 Task: Move the task Implement a feature for users to share their location and find nearby friends to the section To-Do in the project WorkFlow and sort the tasks in the project by Due Date.
Action: Mouse moved to (73, 269)
Screenshot: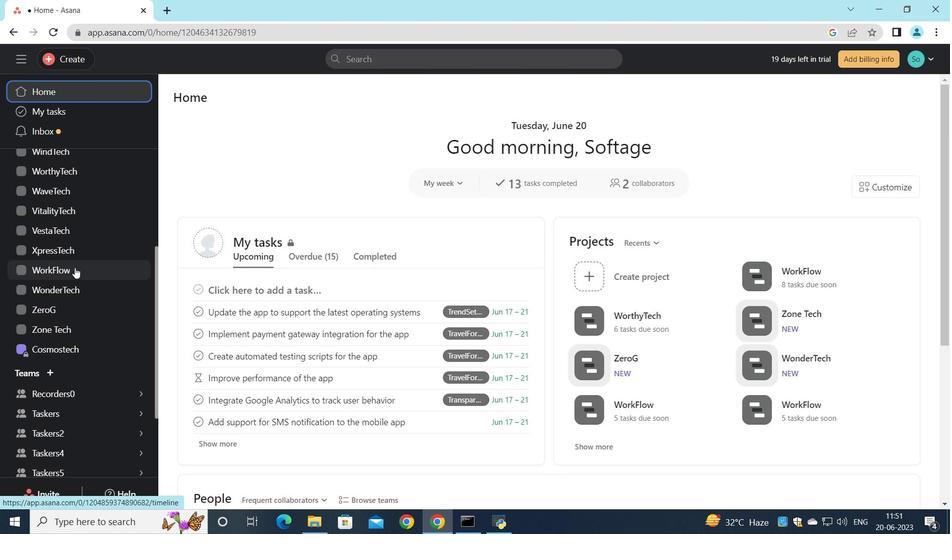 
Action: Mouse pressed left at (73, 269)
Screenshot: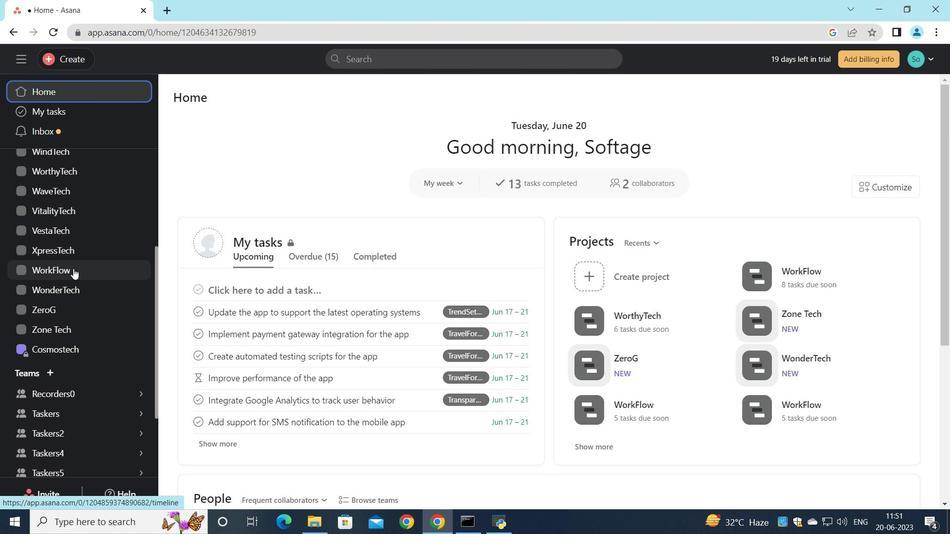 
Action: Mouse moved to (489, 227)
Screenshot: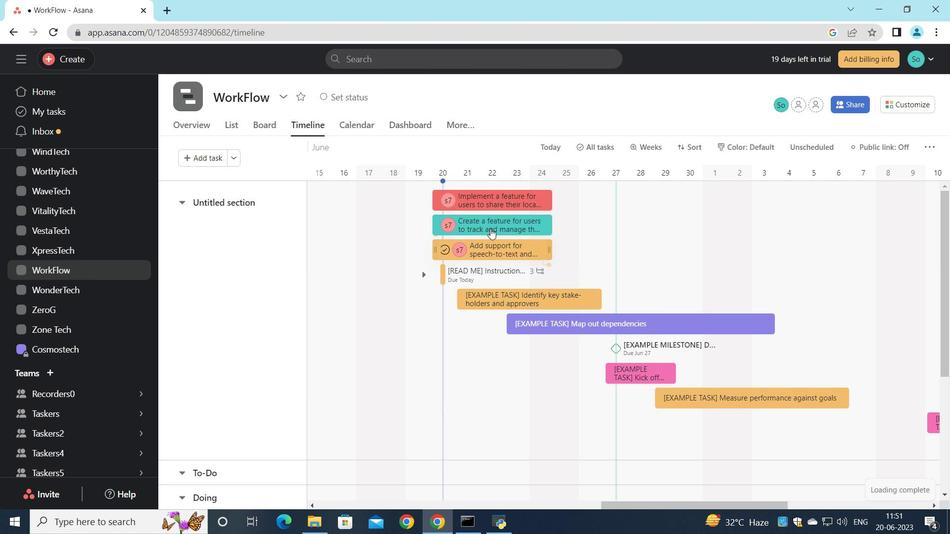 
Action: Mouse scrolled (489, 227) with delta (0, 0)
Screenshot: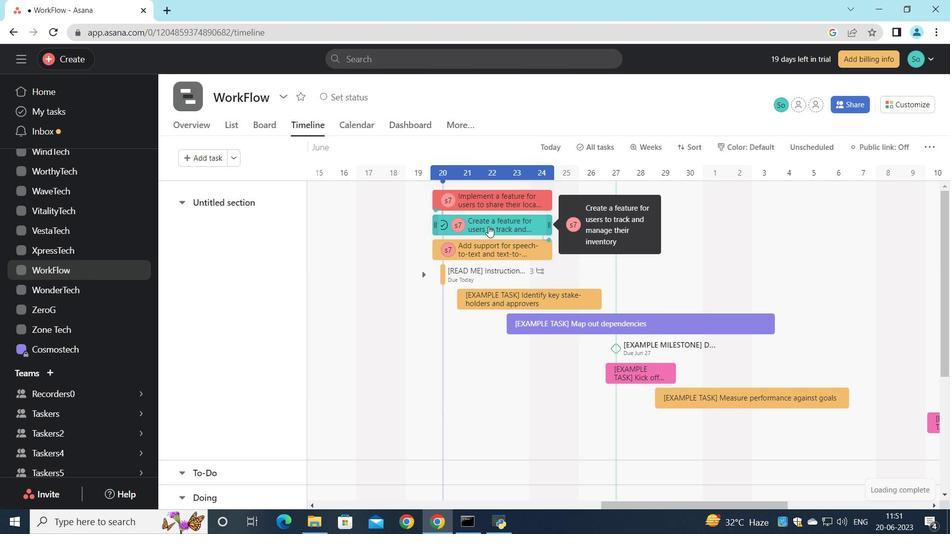 
Action: Mouse moved to (487, 201)
Screenshot: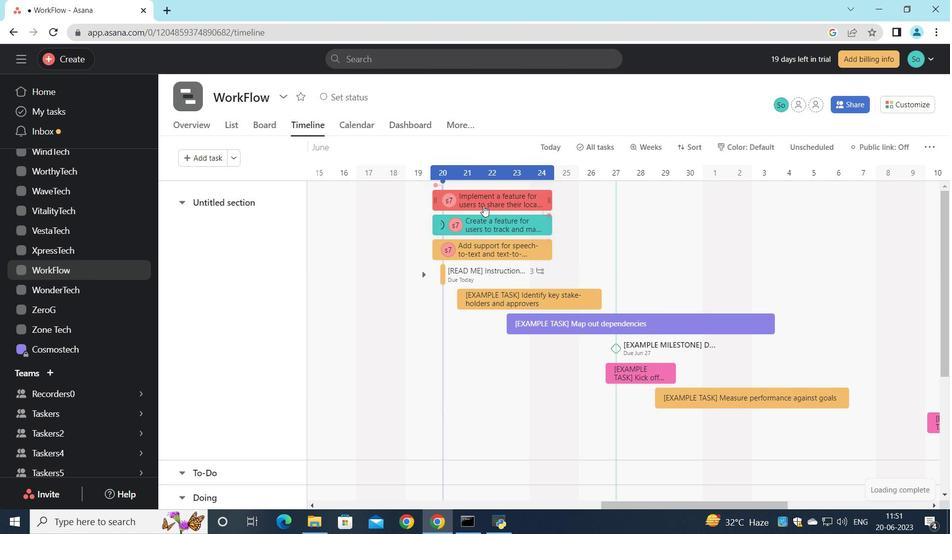 
Action: Mouse pressed left at (487, 201)
Screenshot: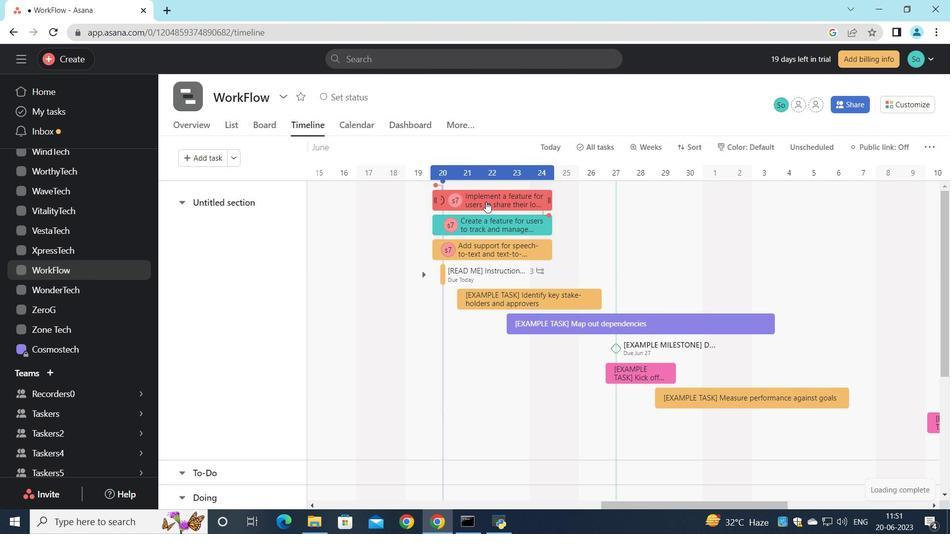 
Action: Mouse moved to (712, 292)
Screenshot: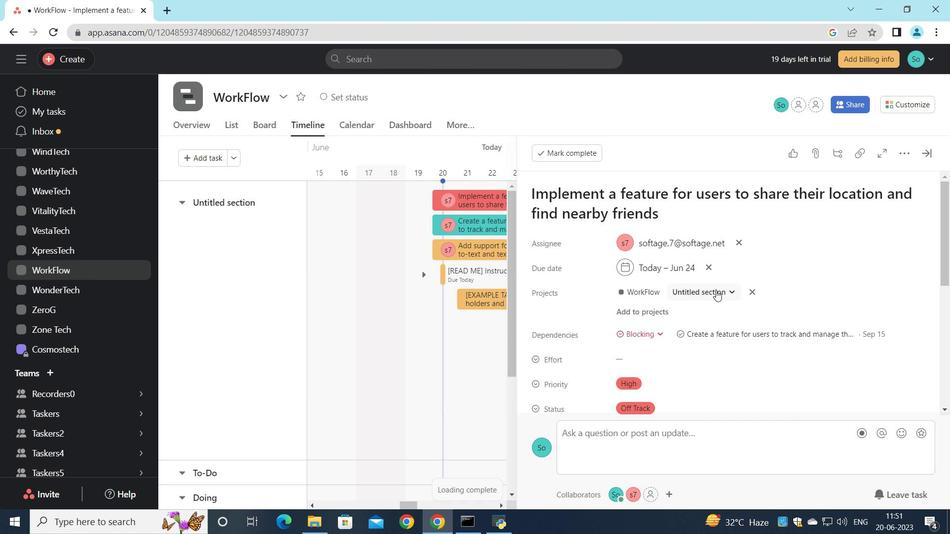 
Action: Mouse pressed left at (712, 292)
Screenshot: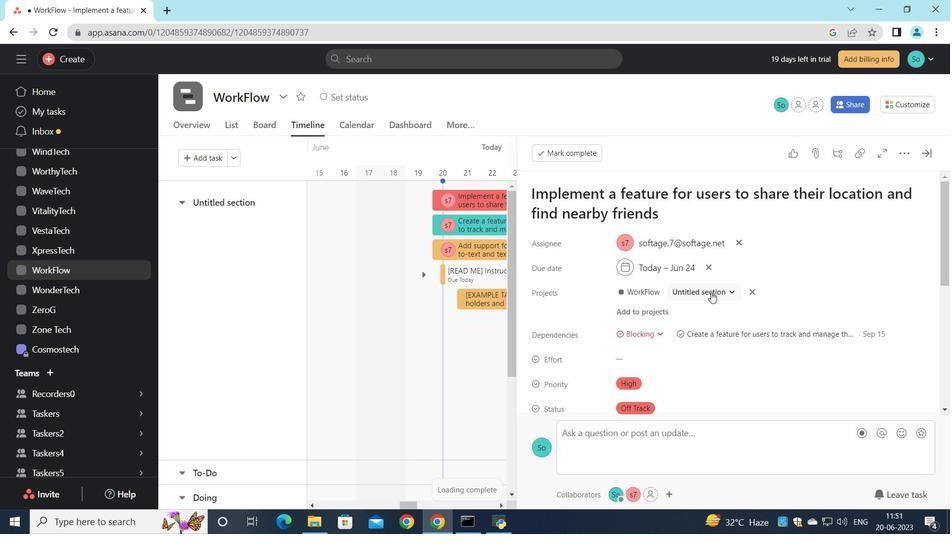 
Action: Mouse moved to (682, 346)
Screenshot: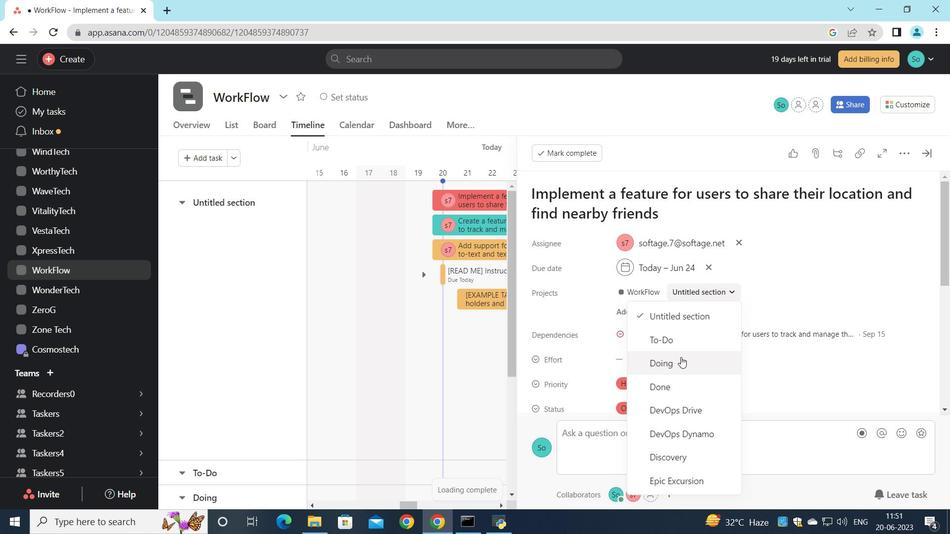 
Action: Mouse pressed left at (682, 346)
Screenshot: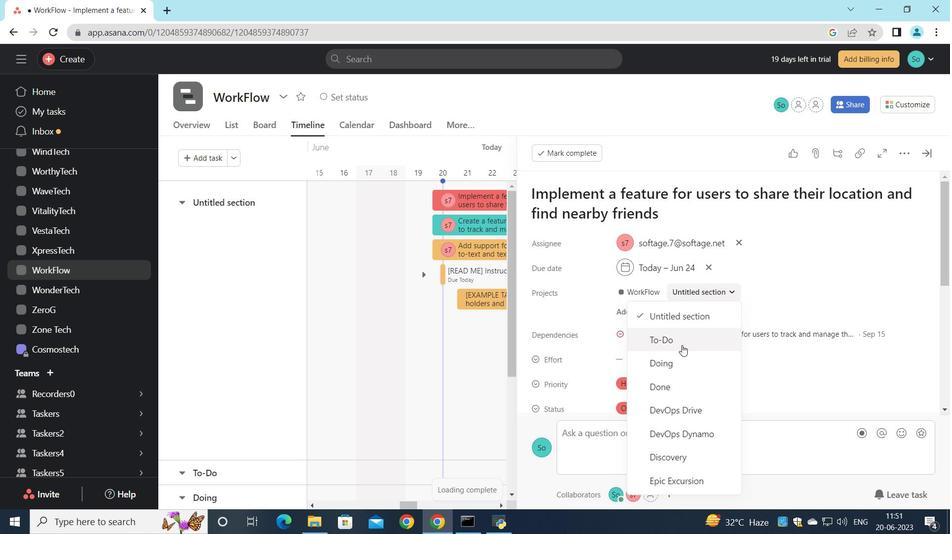 
Action: Mouse moved to (484, 334)
Screenshot: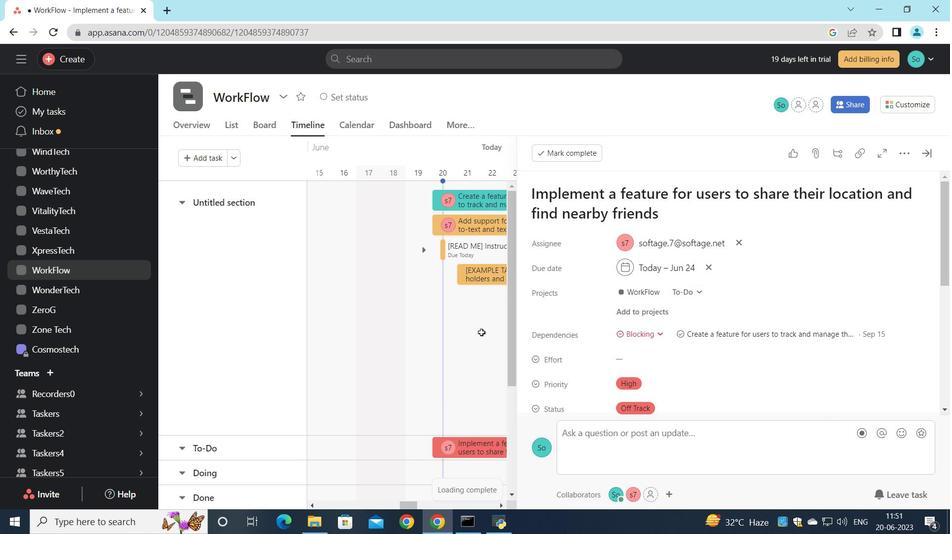 
Action: Mouse pressed left at (484, 334)
Screenshot: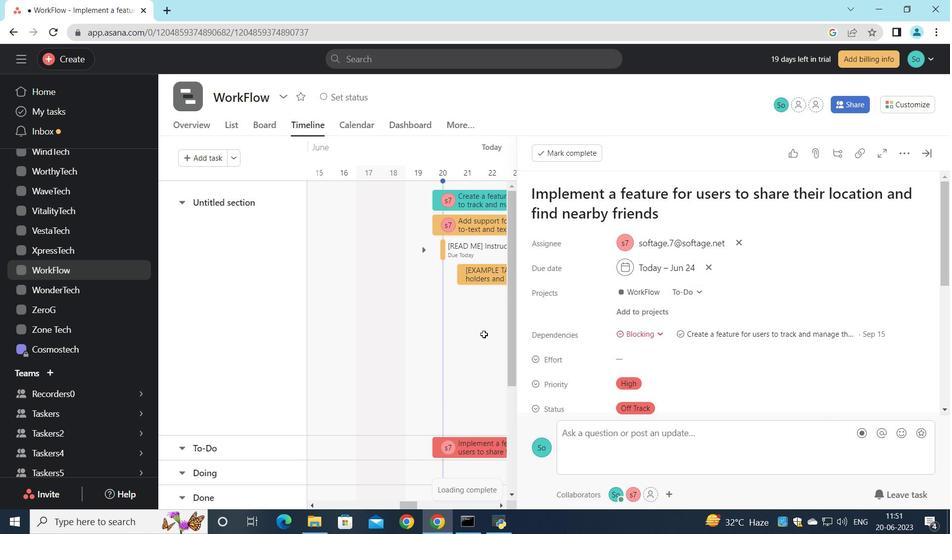 
Action: Mouse moved to (235, 127)
Screenshot: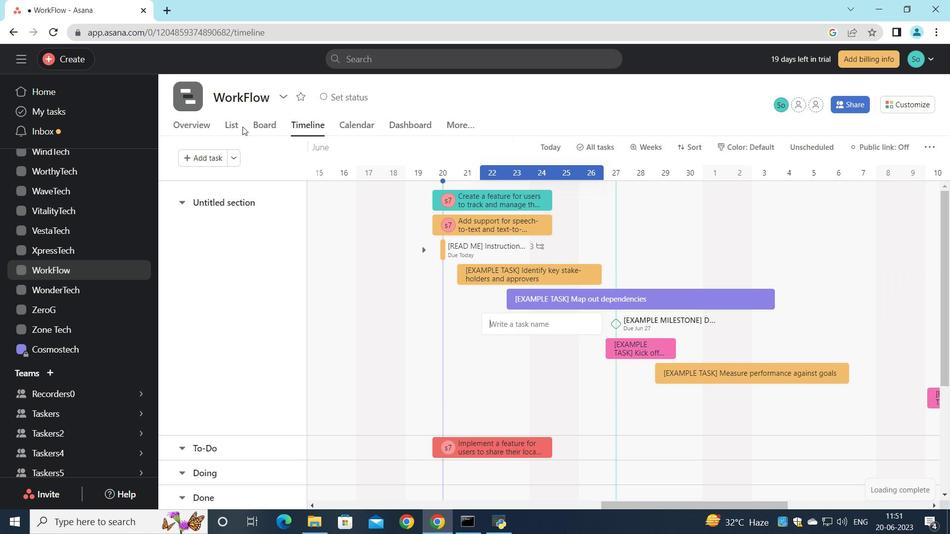 
Action: Mouse pressed left at (235, 127)
Screenshot: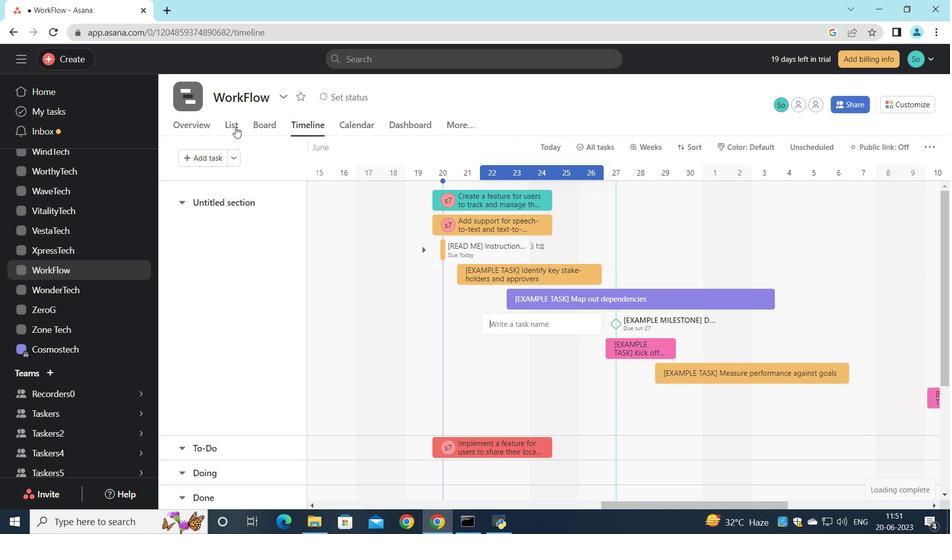 
Action: Mouse moved to (327, 356)
Screenshot: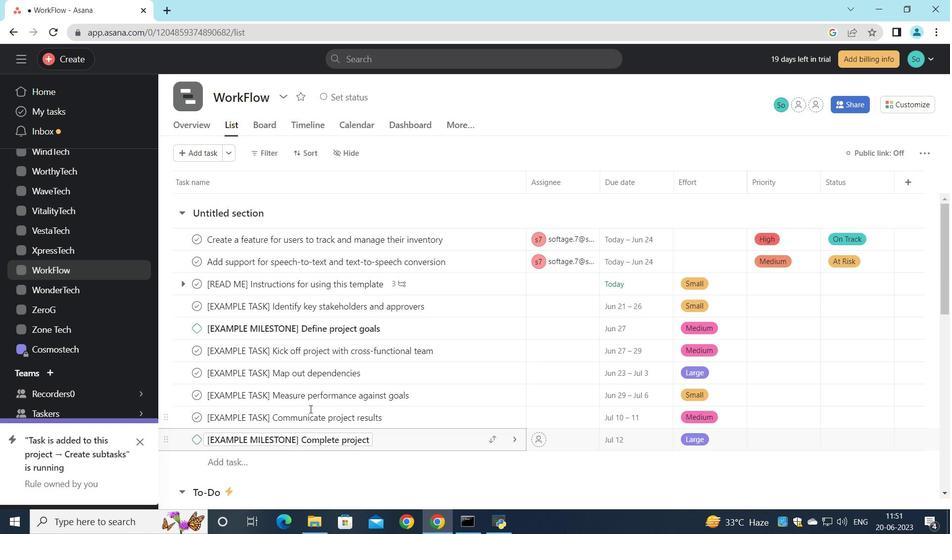 
Action: Mouse scrolled (327, 355) with delta (0, 0)
Screenshot: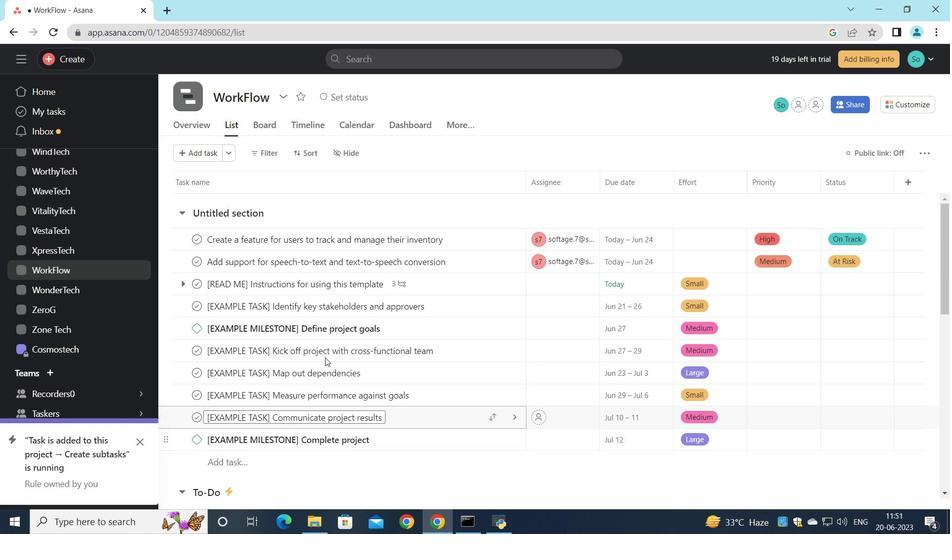 
Action: Mouse scrolled (327, 355) with delta (0, 0)
Screenshot: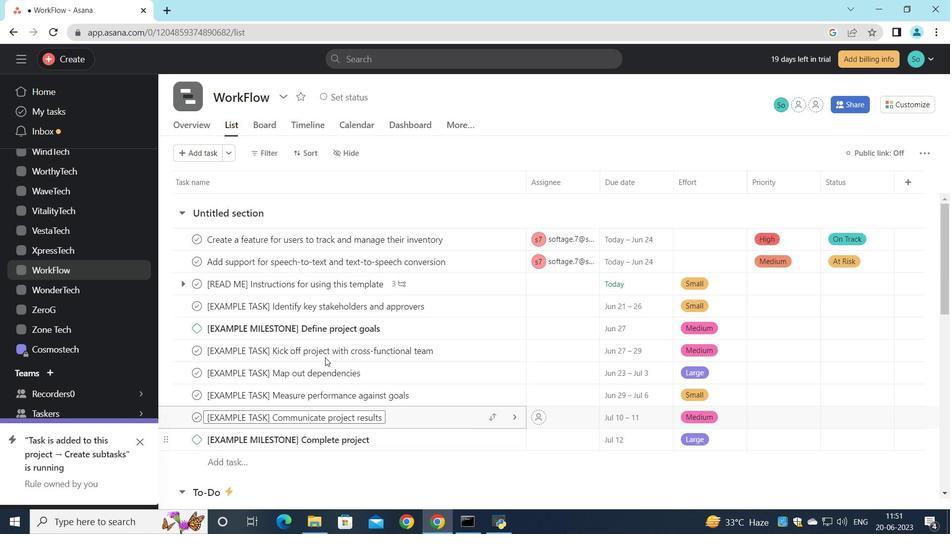 
Action: Mouse scrolled (327, 355) with delta (0, 0)
Screenshot: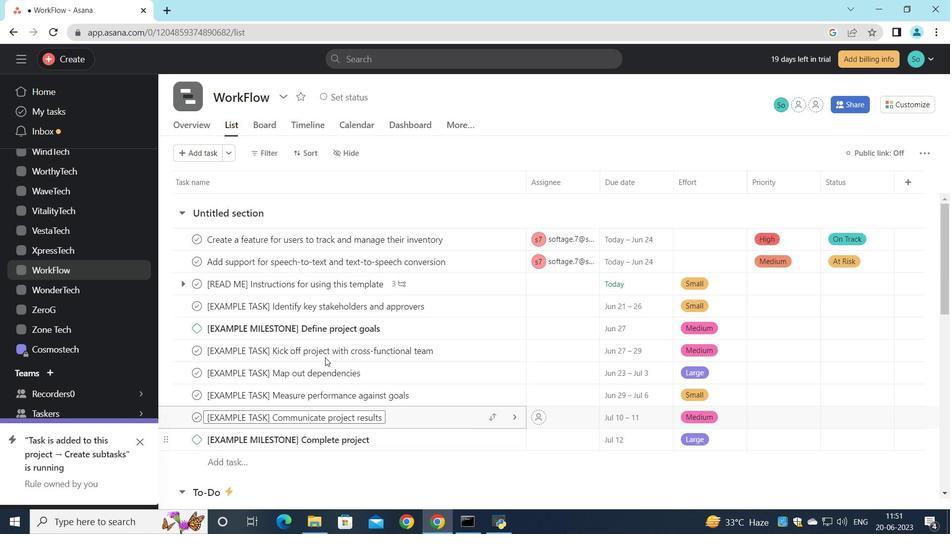 
Action: Mouse moved to (263, 331)
Screenshot: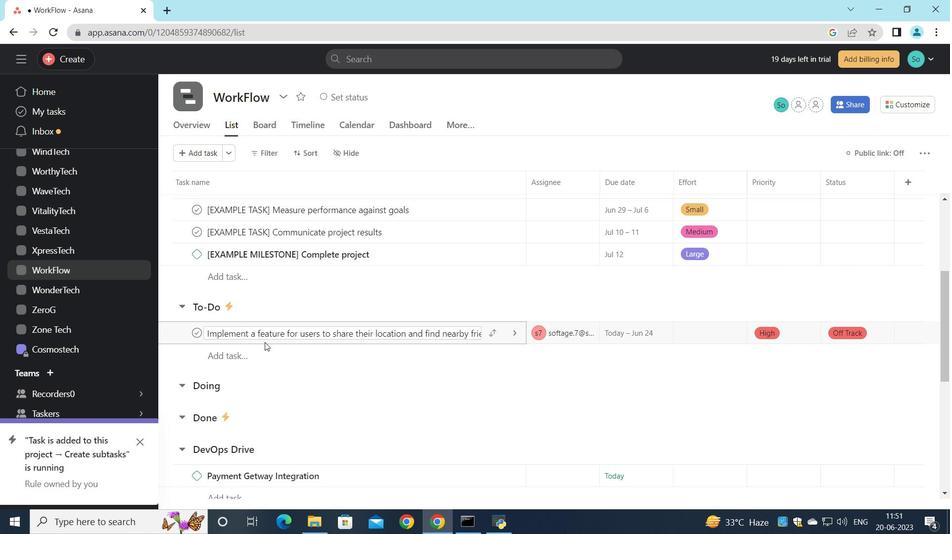 
Action: Mouse pressed left at (263, 331)
Screenshot: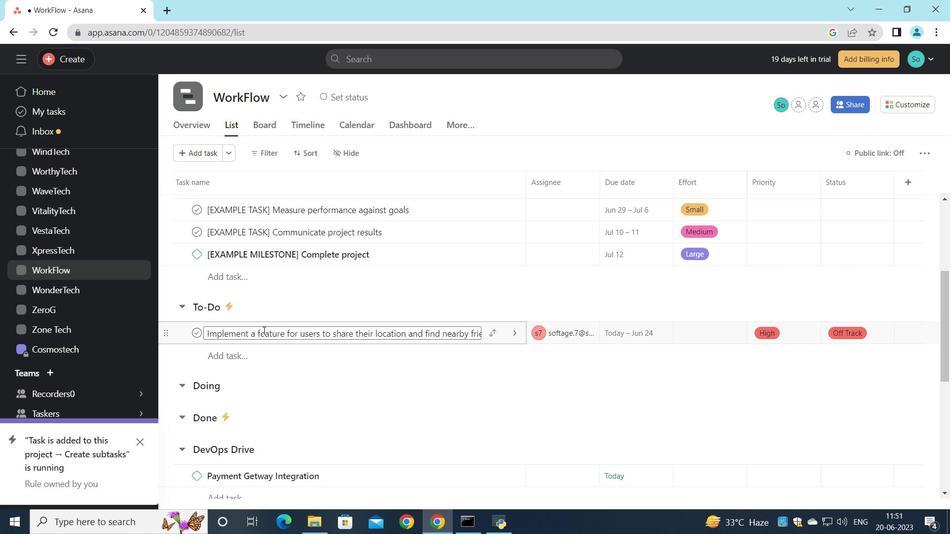 
Action: Mouse moved to (198, 335)
Screenshot: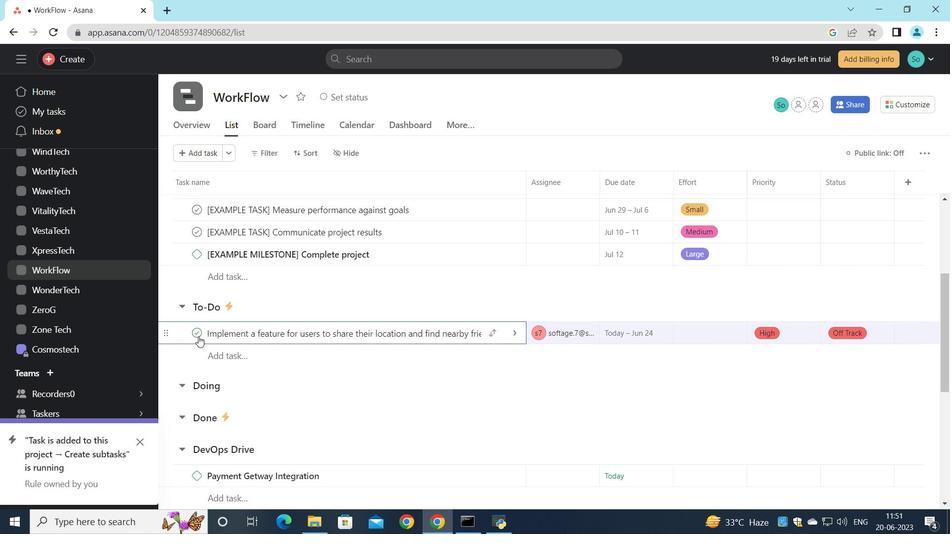 
Action: Mouse pressed left at (198, 335)
Screenshot: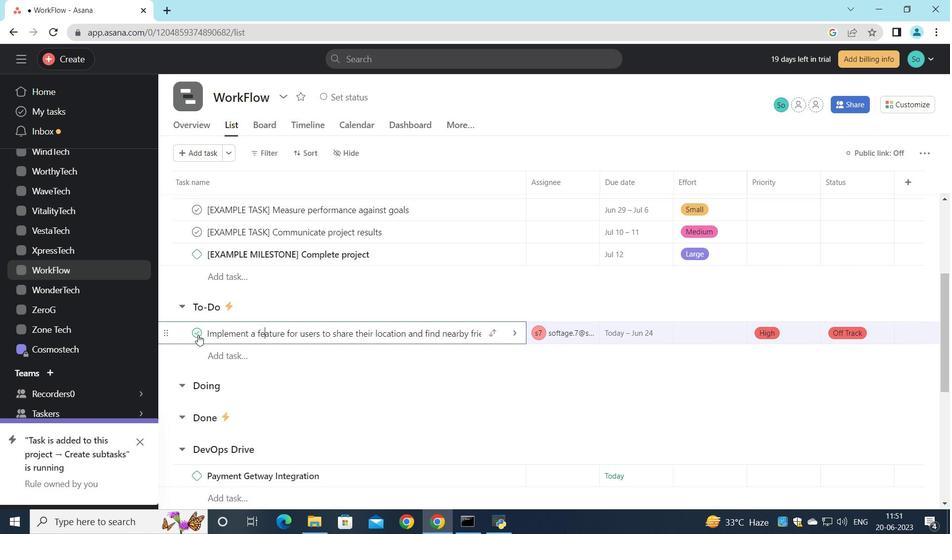 
Action: Mouse moved to (287, 290)
Screenshot: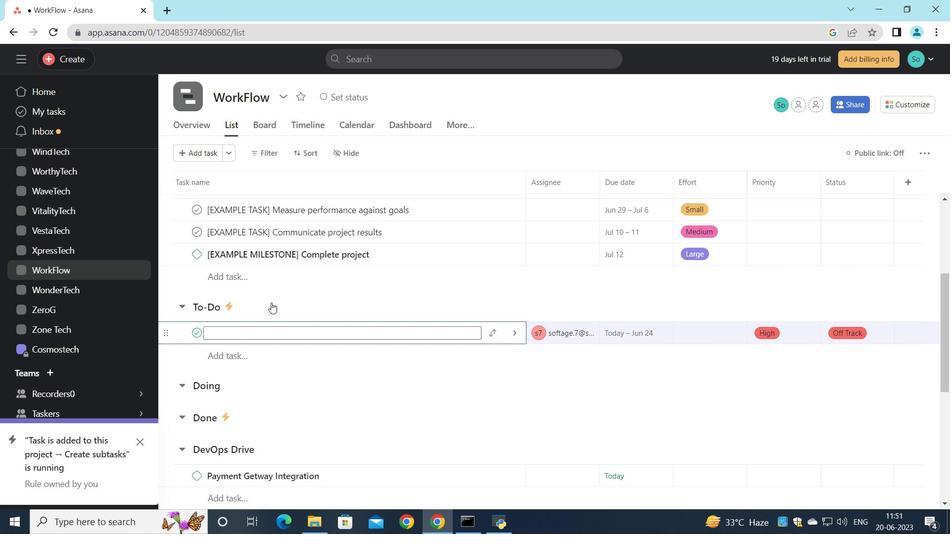 
Action: Mouse scrolled (287, 290) with delta (0, 0)
Screenshot: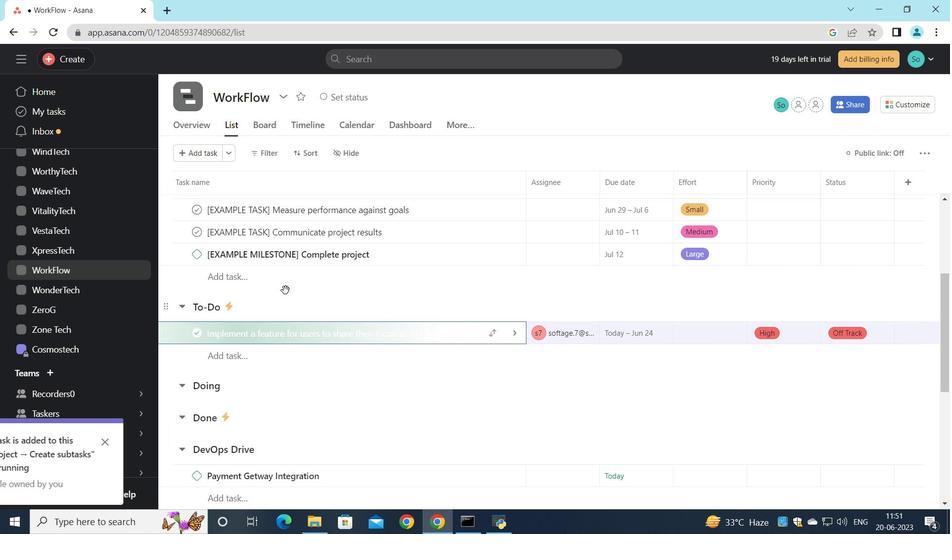 
Action: Mouse moved to (288, 290)
Screenshot: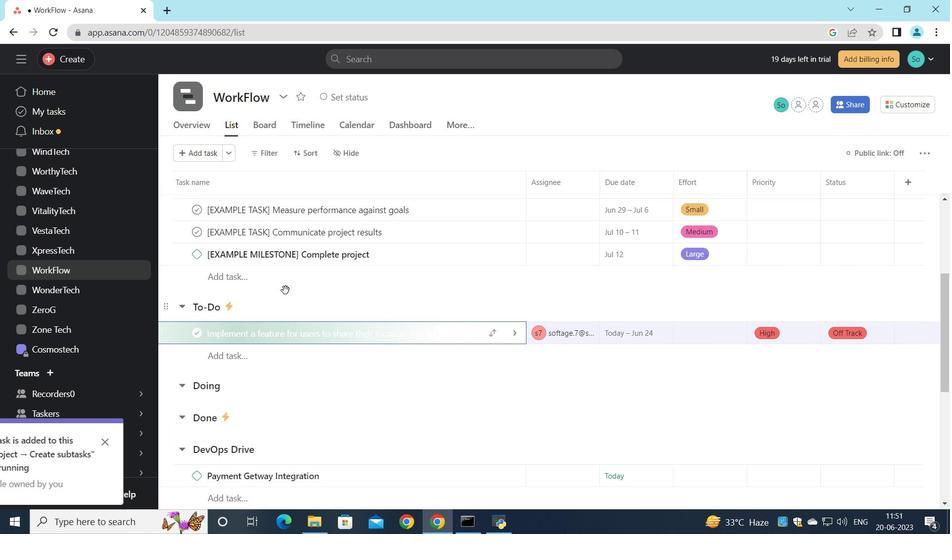 
Action: Mouse scrolled (288, 290) with delta (0, 0)
Screenshot: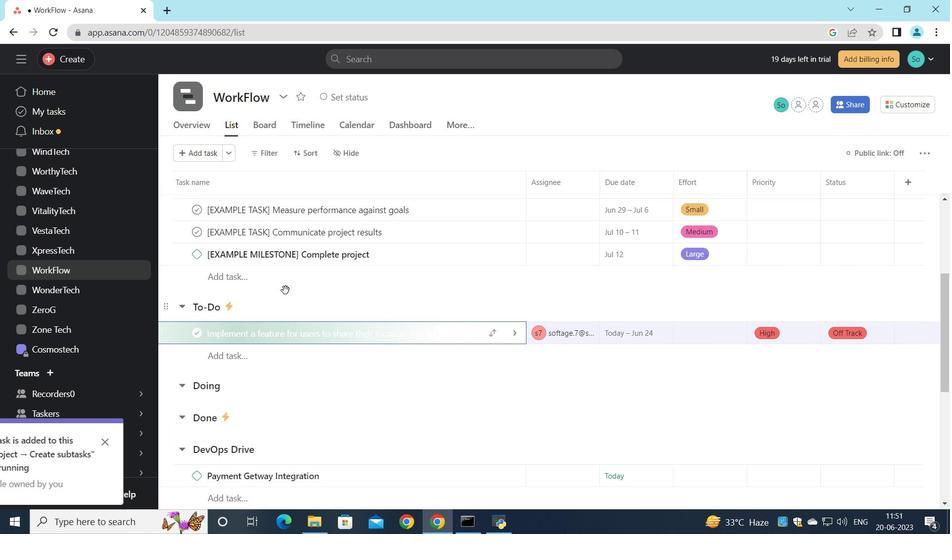 
Action: Mouse scrolled (288, 290) with delta (0, 0)
Screenshot: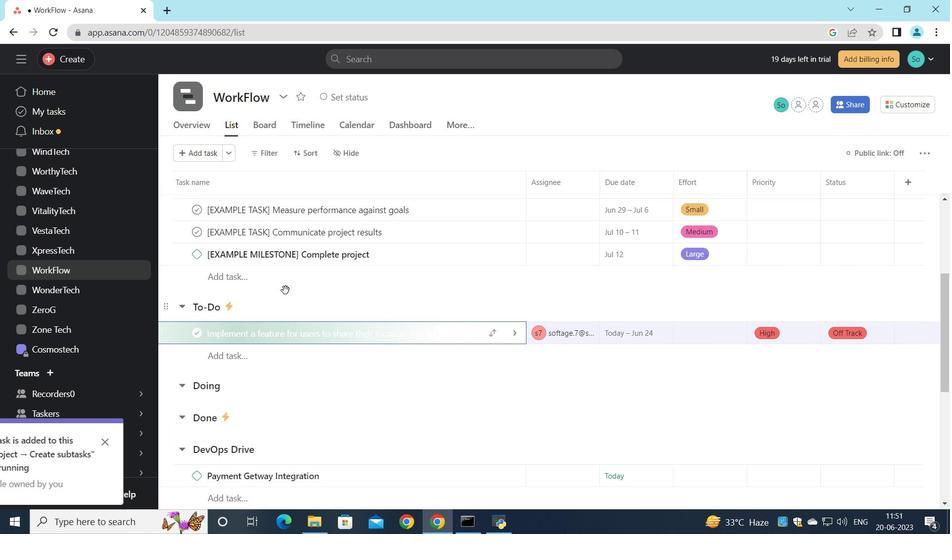 
Action: Mouse scrolled (288, 290) with delta (0, 0)
Screenshot: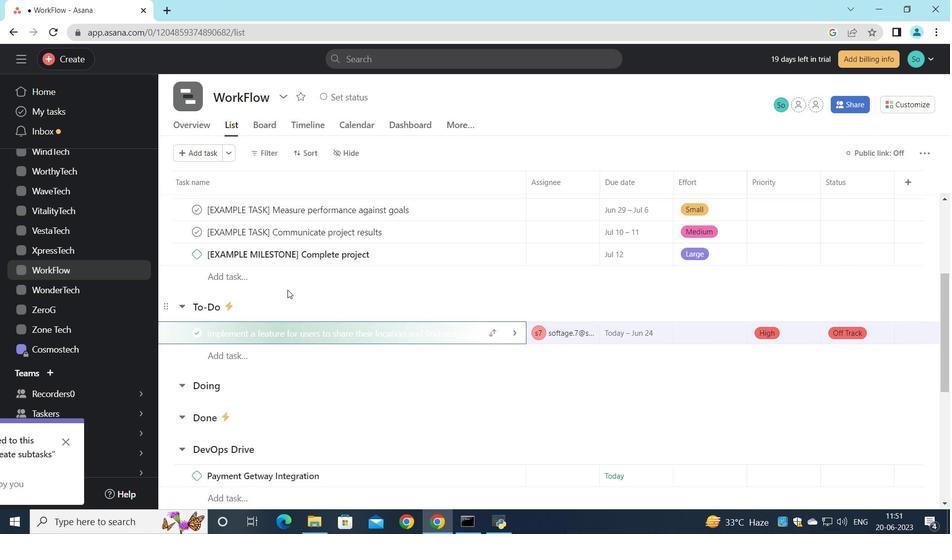 
Action: Mouse scrolled (288, 290) with delta (0, 0)
Screenshot: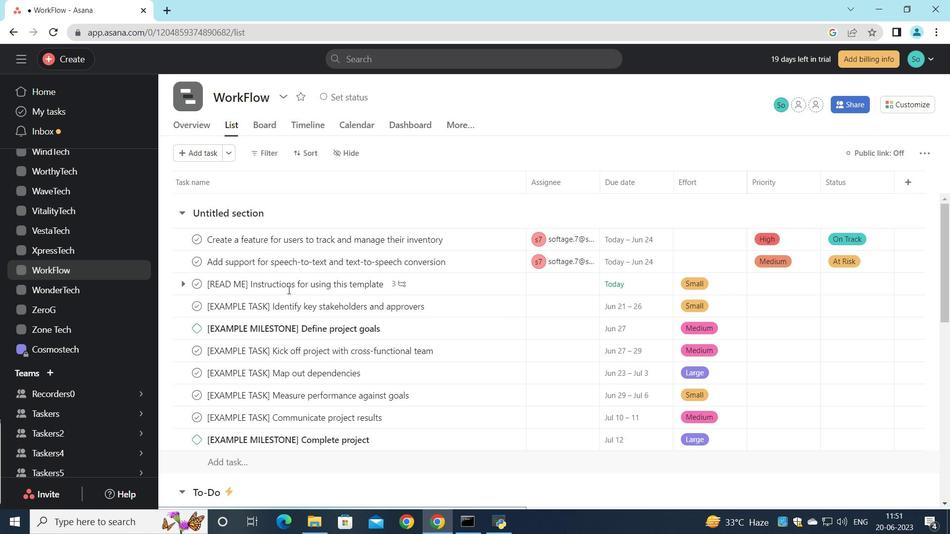 
Action: Mouse moved to (288, 288)
Screenshot: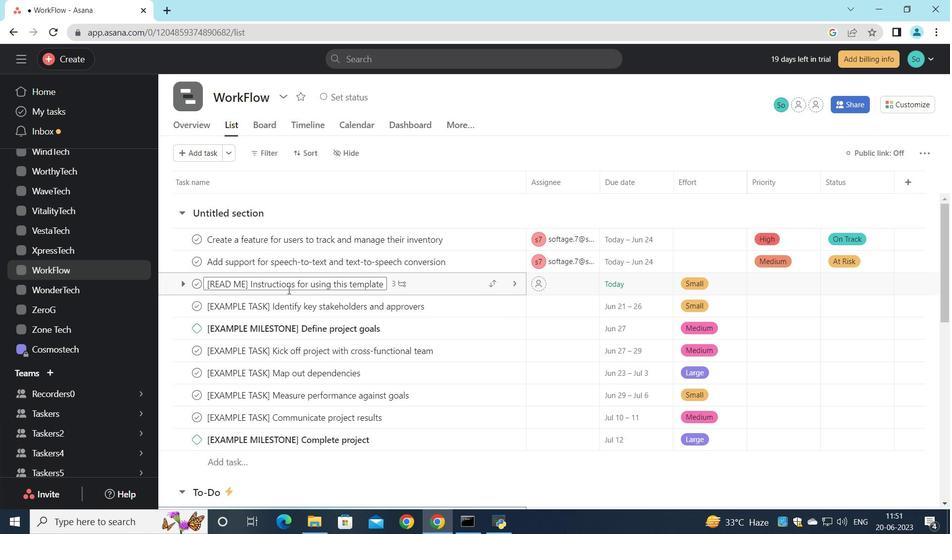 
Action: Mouse scrolled (288, 288) with delta (0, 0)
Screenshot: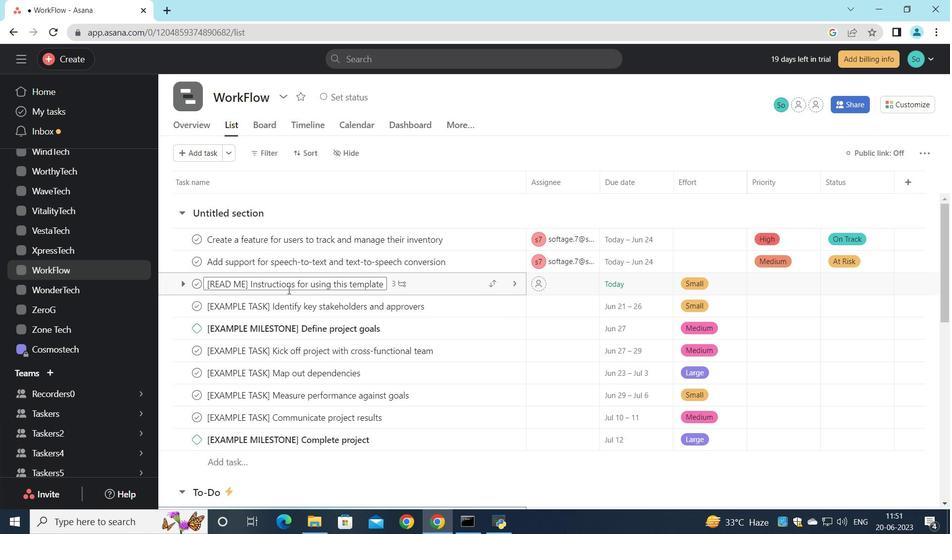
Action: Mouse moved to (297, 151)
Screenshot: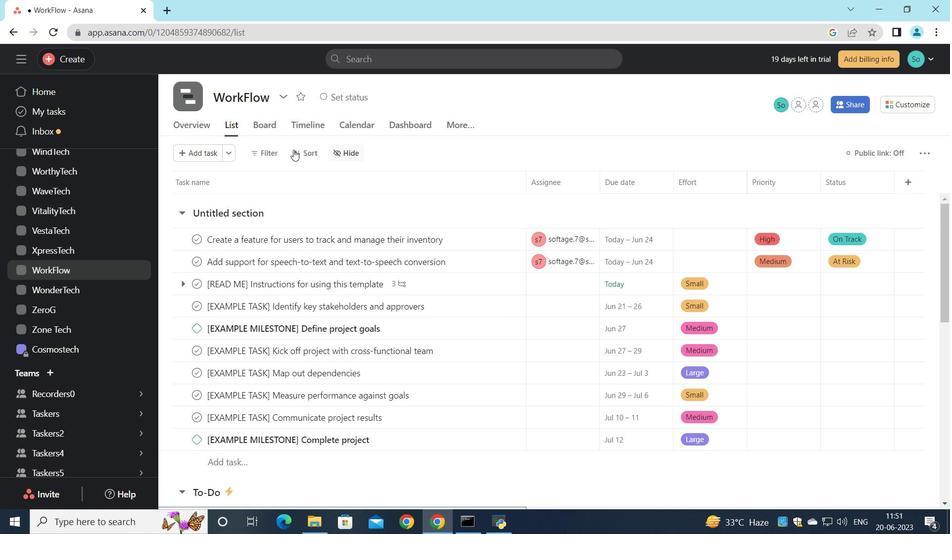 
Action: Mouse pressed left at (297, 151)
Screenshot: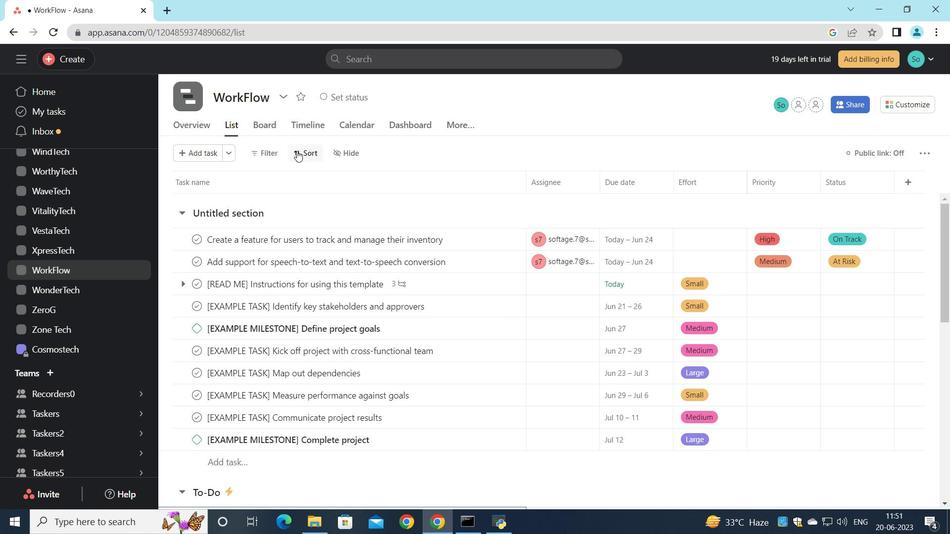 
Action: Mouse moved to (337, 238)
Screenshot: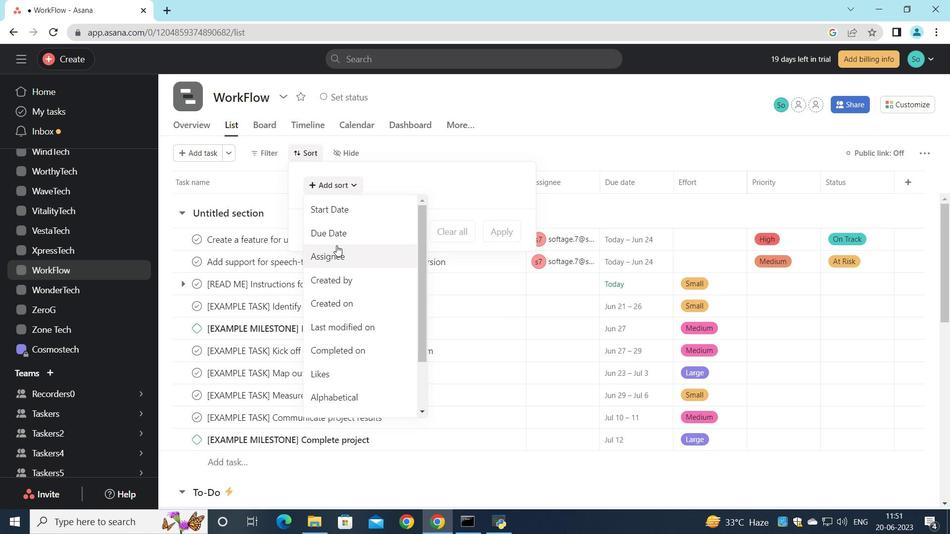 
Action: Mouse pressed left at (337, 238)
Screenshot: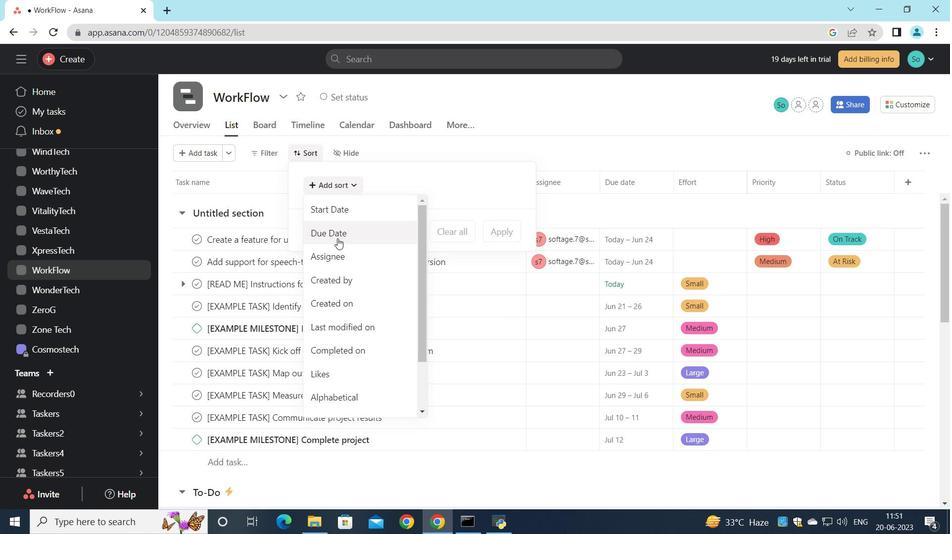 
Action: Mouse moved to (493, 285)
Screenshot: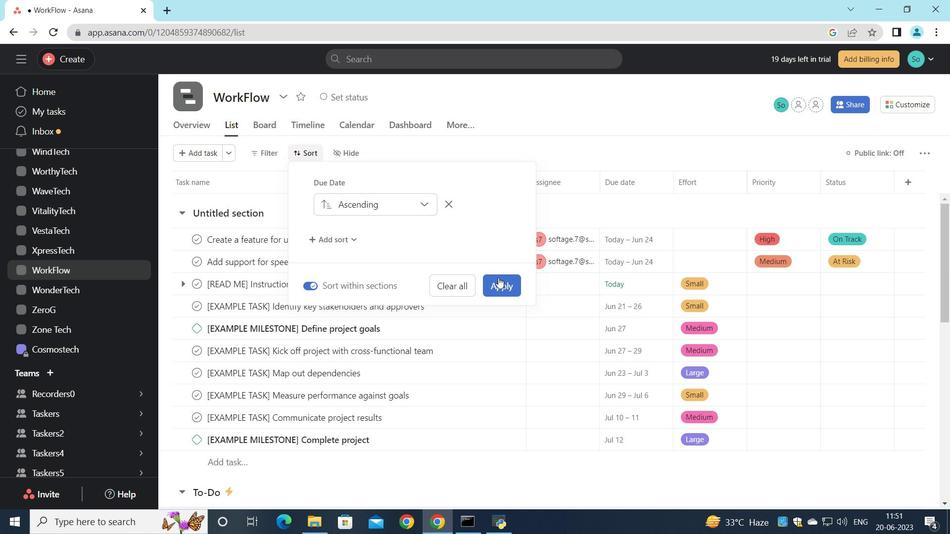 
Action: Mouse pressed left at (493, 285)
Screenshot: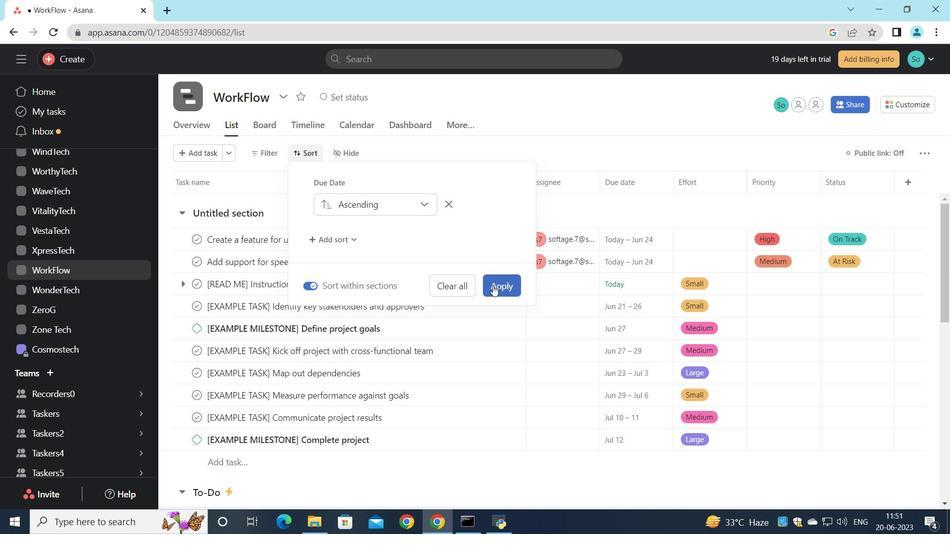 
